 Task: Create a due date automation trigger when advanced on, on the wednesday before a card is due add content with a name not ending with resume at 11:00 AM.
Action: Mouse moved to (1158, 95)
Screenshot: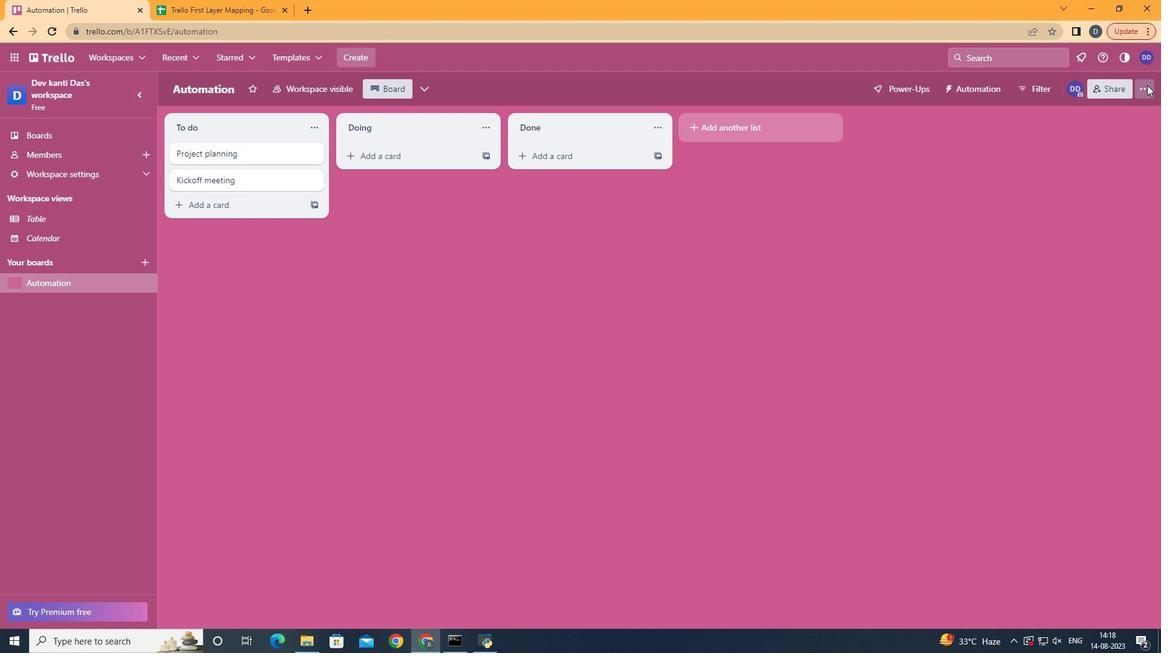 
Action: Mouse pressed left at (1158, 95)
Screenshot: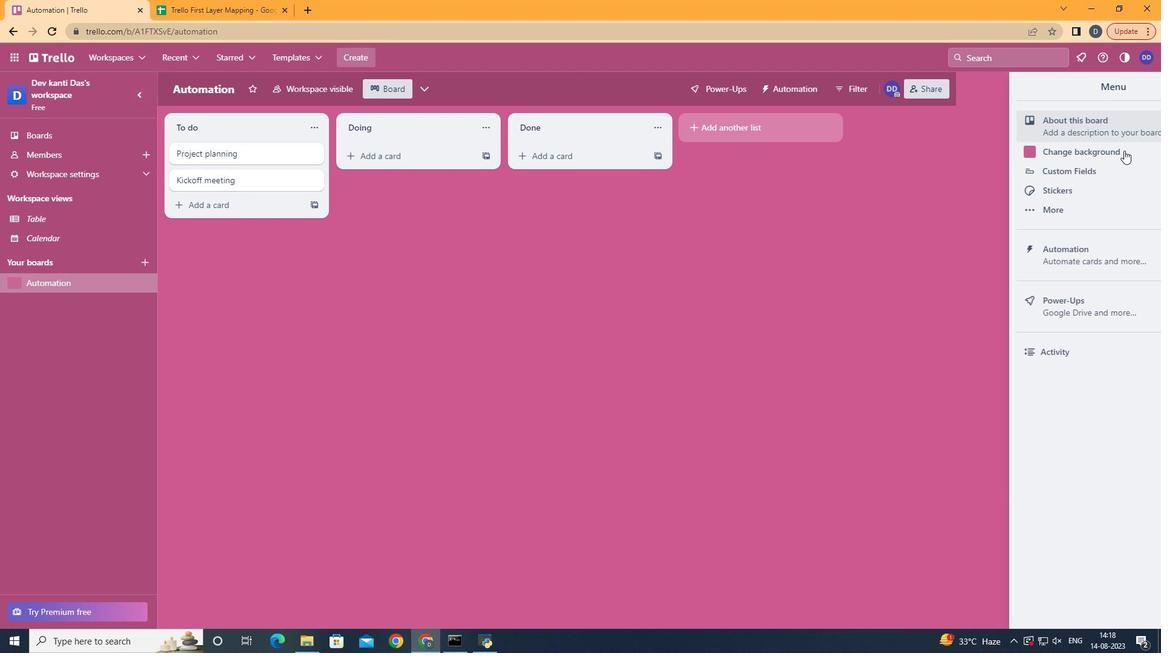 
Action: Mouse moved to (1083, 254)
Screenshot: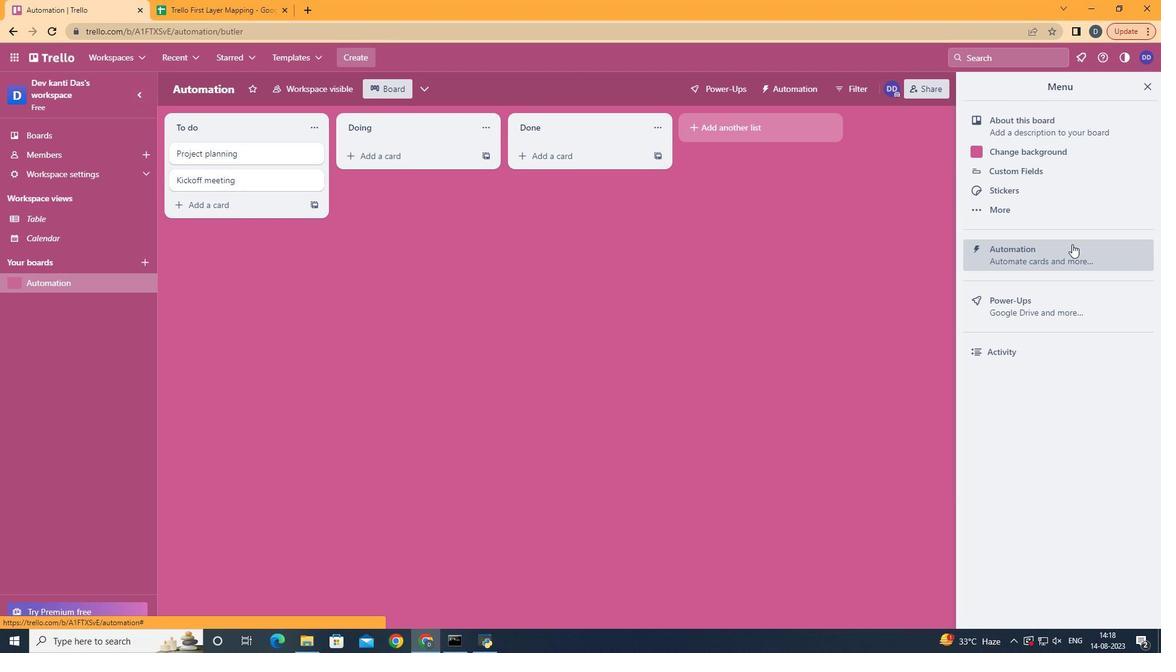 
Action: Mouse pressed left at (1083, 254)
Screenshot: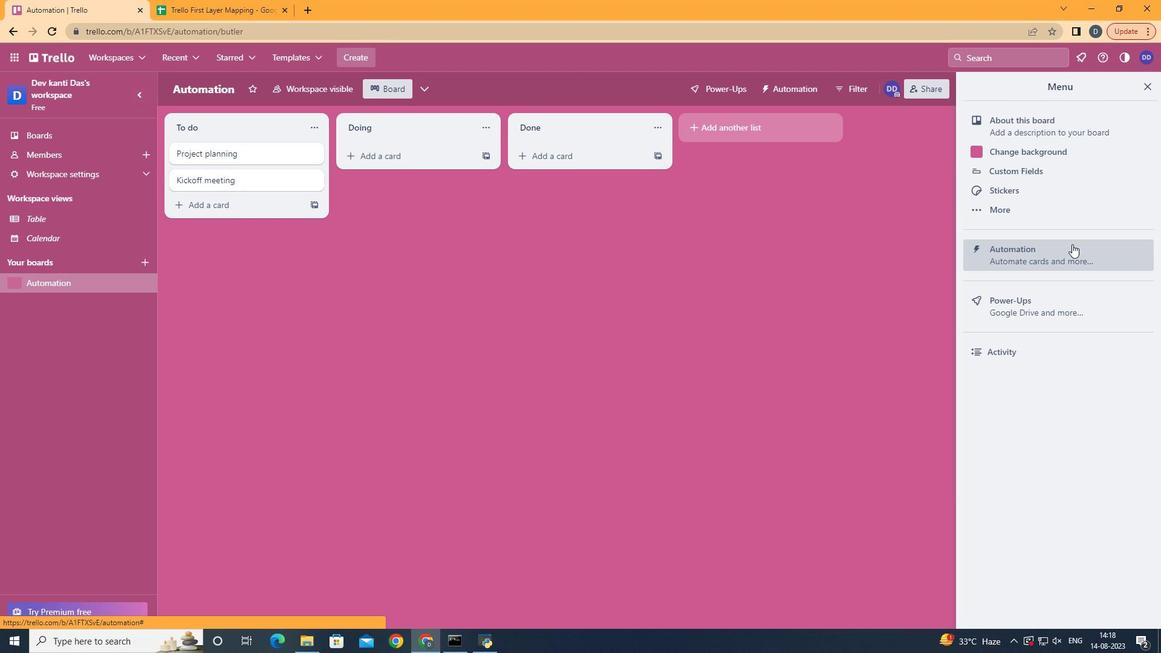 
Action: Mouse moved to (246, 255)
Screenshot: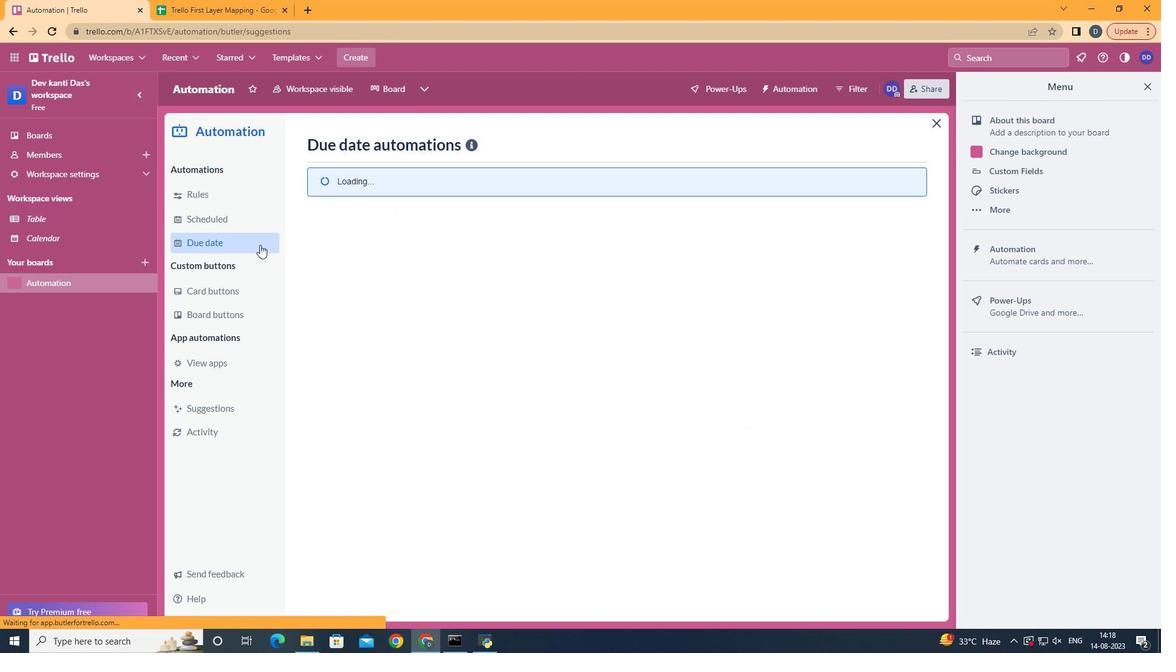
Action: Mouse pressed left at (246, 255)
Screenshot: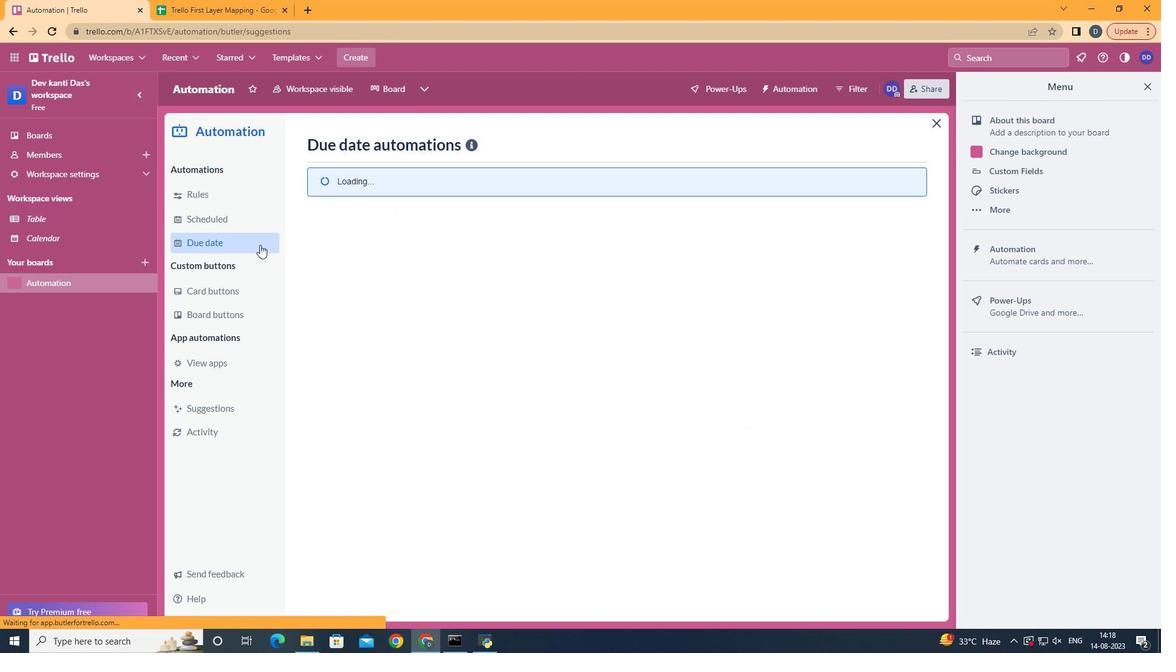 
Action: Mouse moved to (867, 150)
Screenshot: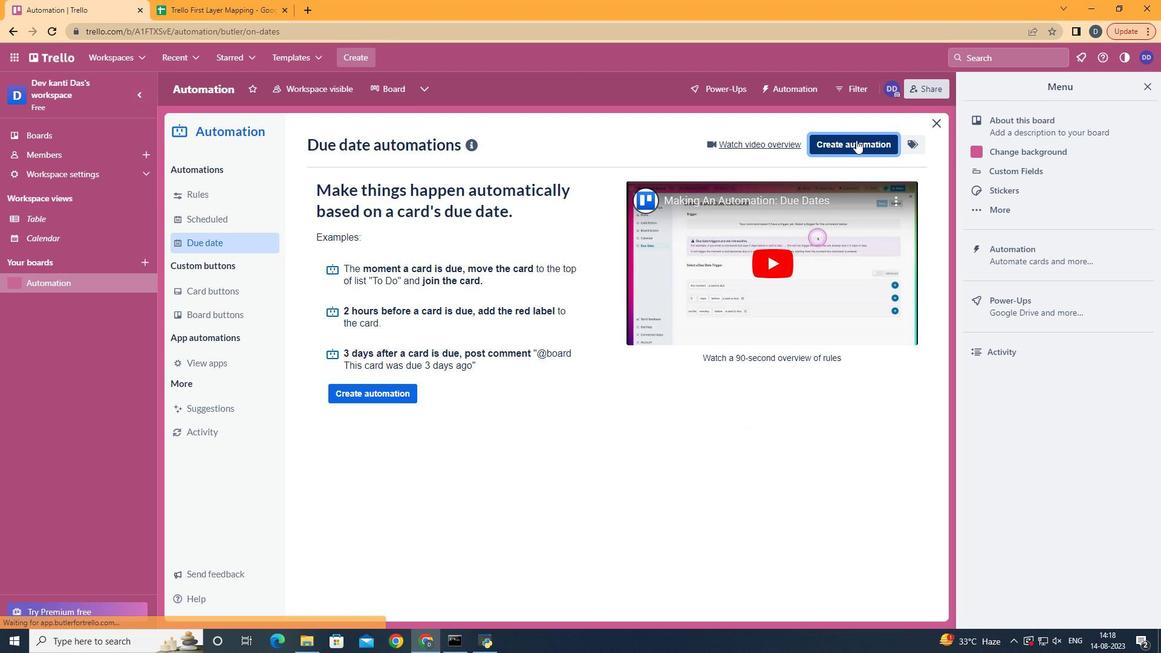 
Action: Mouse pressed left at (867, 150)
Screenshot: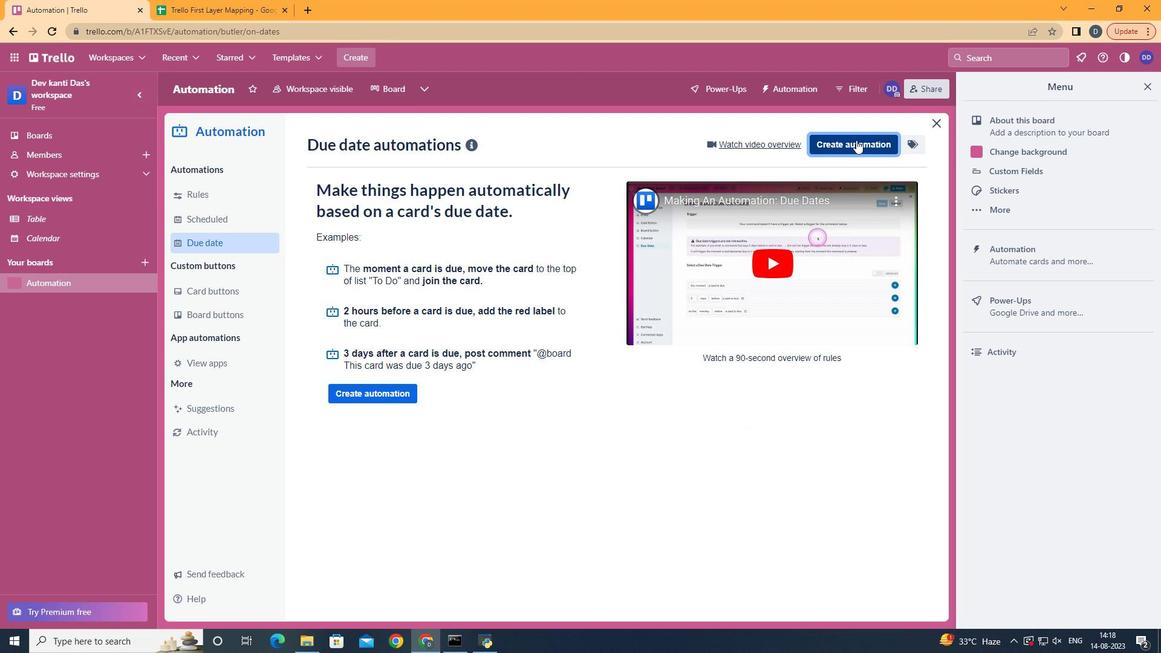 
Action: Mouse moved to (629, 283)
Screenshot: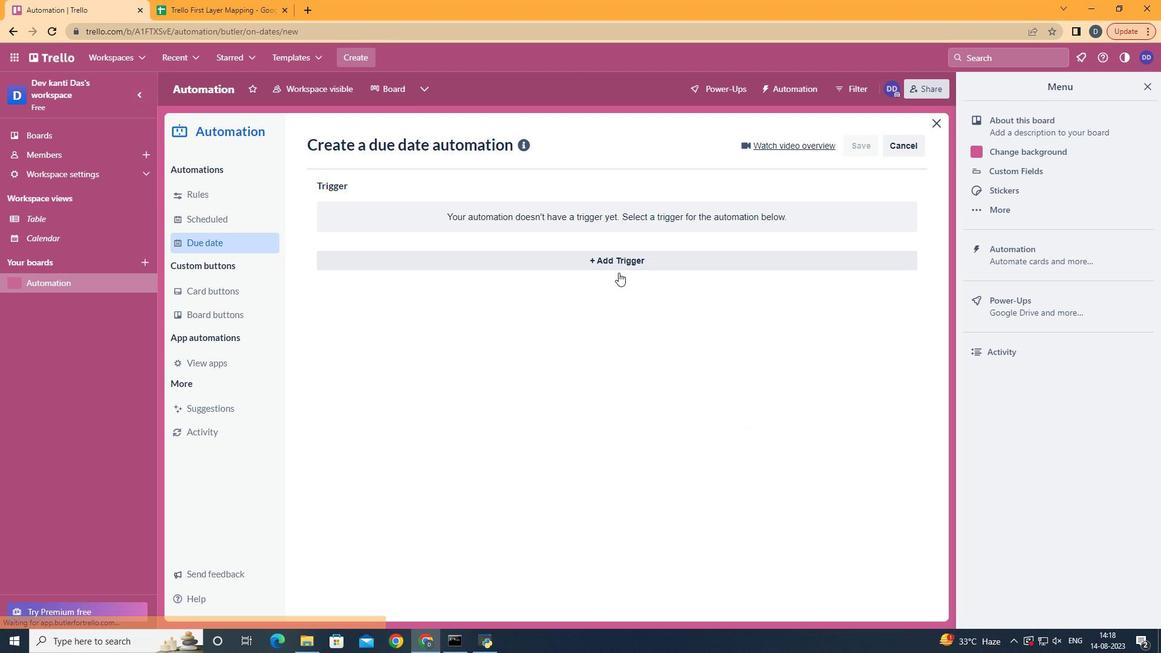 
Action: Mouse pressed left at (629, 283)
Screenshot: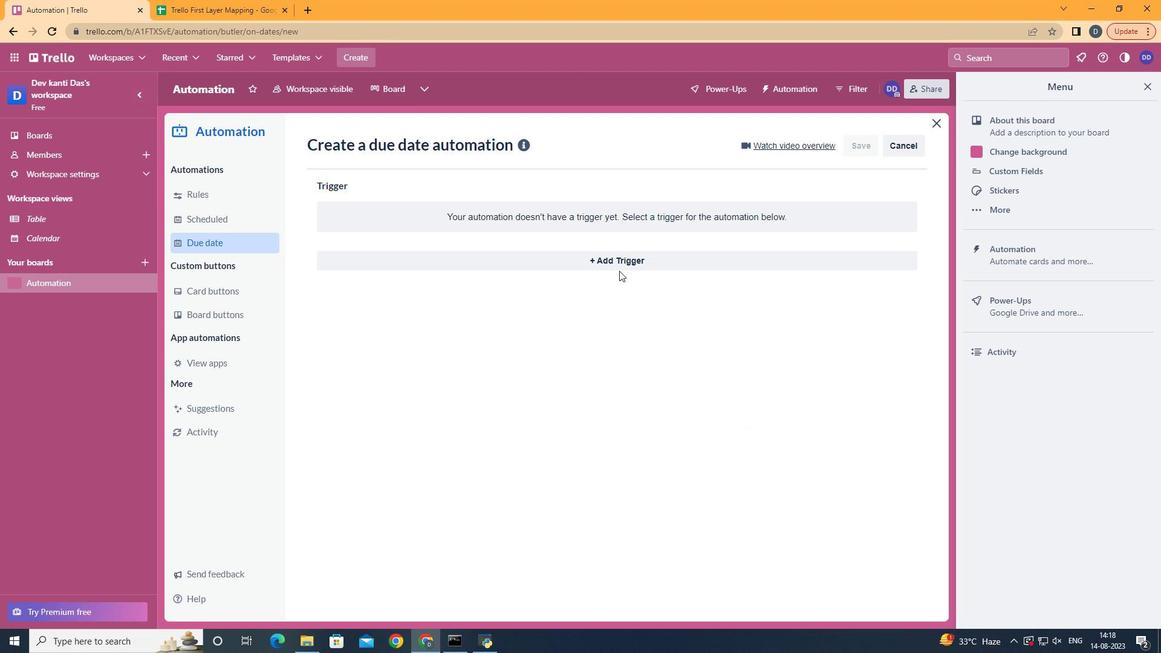 
Action: Mouse moved to (635, 268)
Screenshot: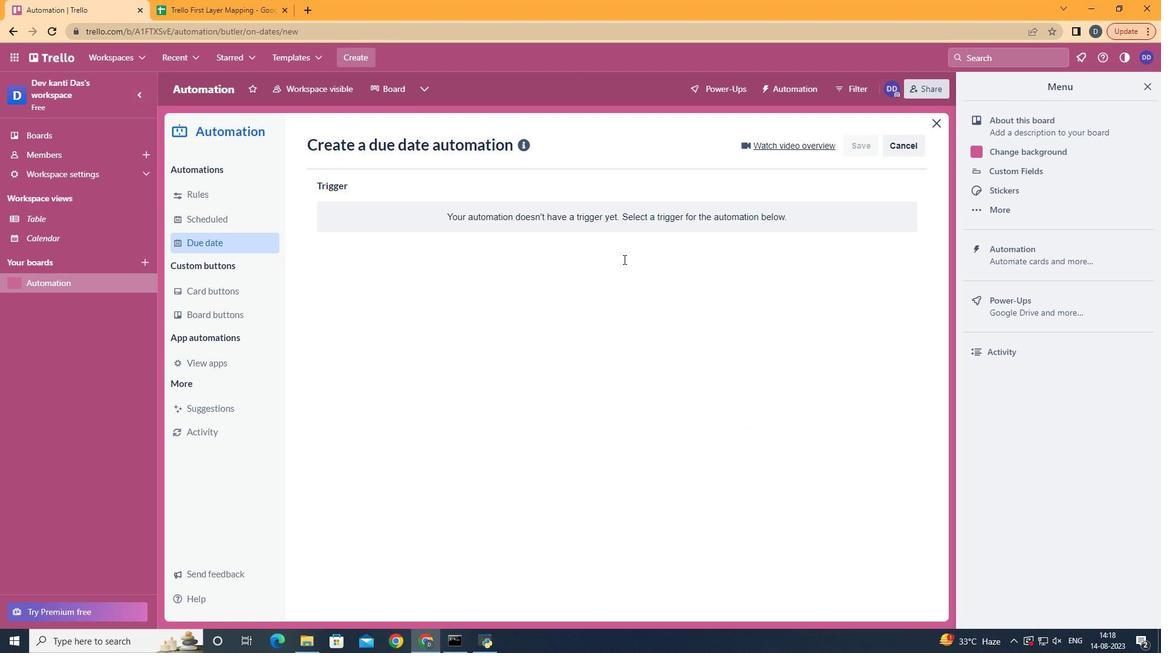 
Action: Mouse pressed left at (635, 268)
Screenshot: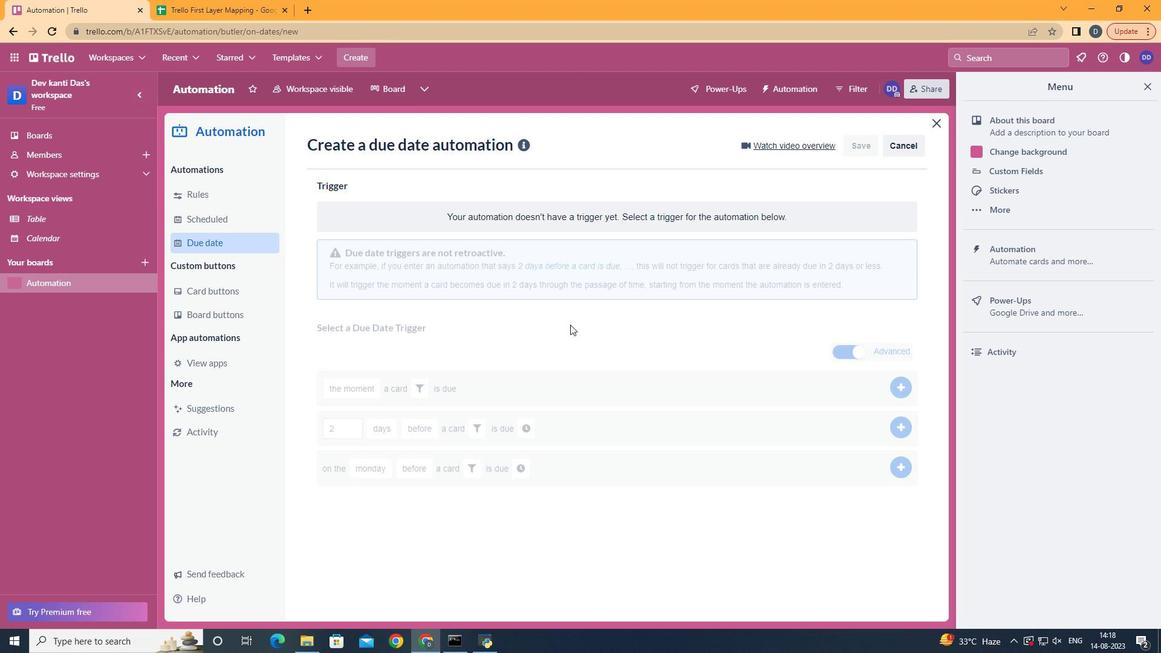 
Action: Mouse moved to (415, 372)
Screenshot: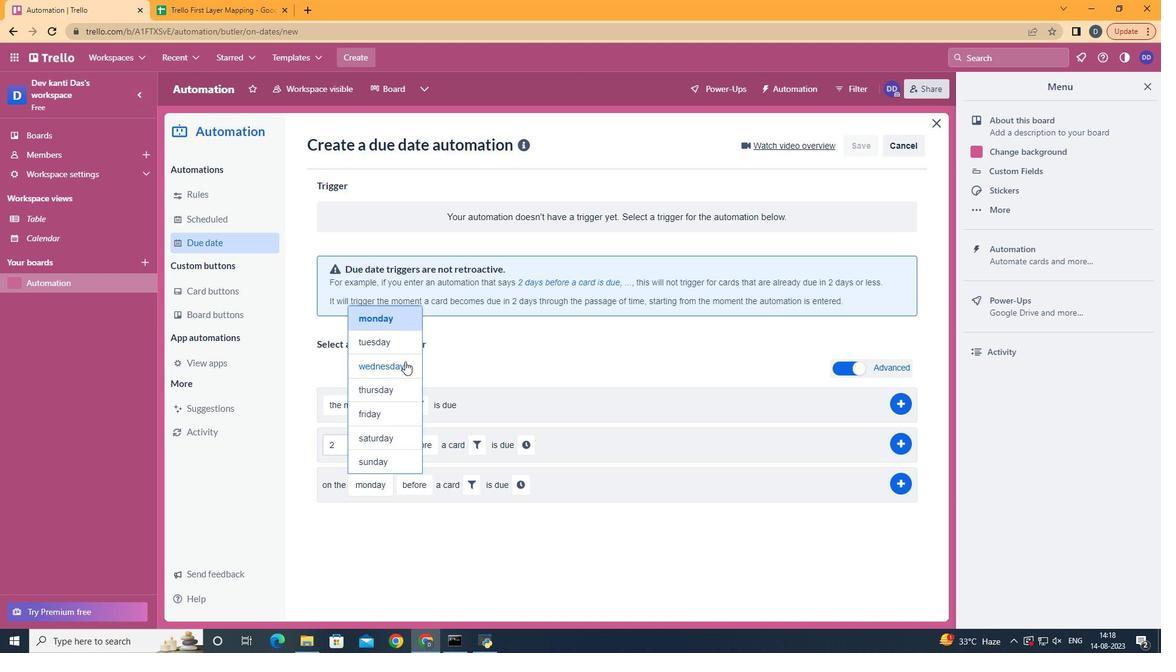 
Action: Mouse pressed left at (415, 372)
Screenshot: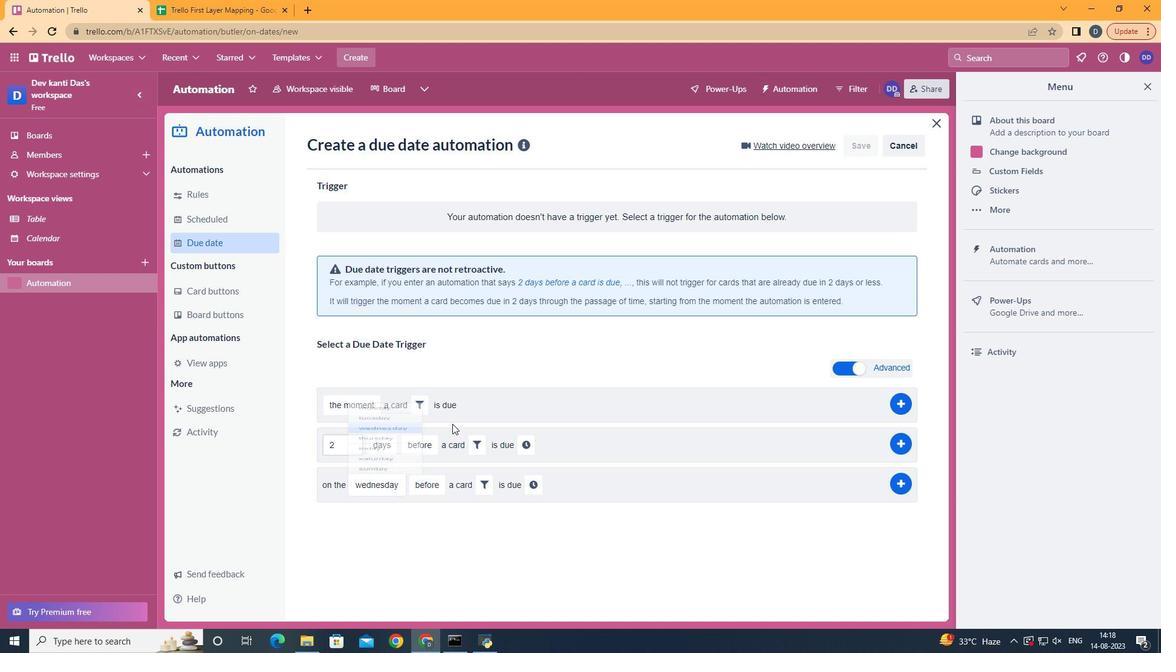 
Action: Mouse moved to (496, 504)
Screenshot: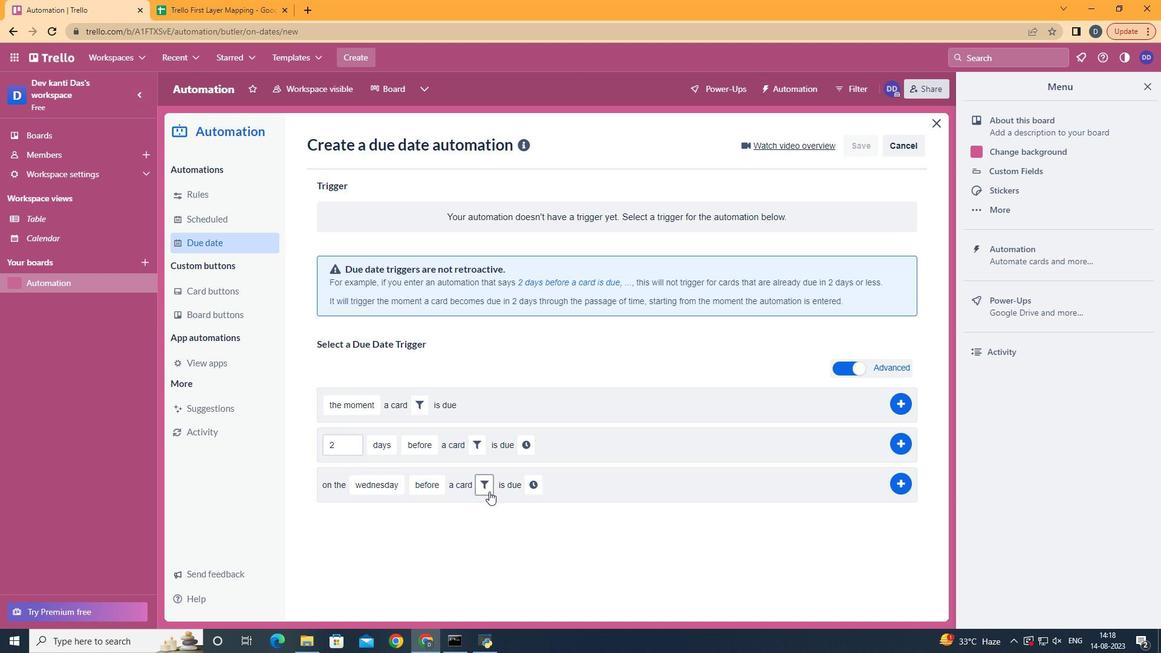 
Action: Mouse pressed left at (496, 504)
Screenshot: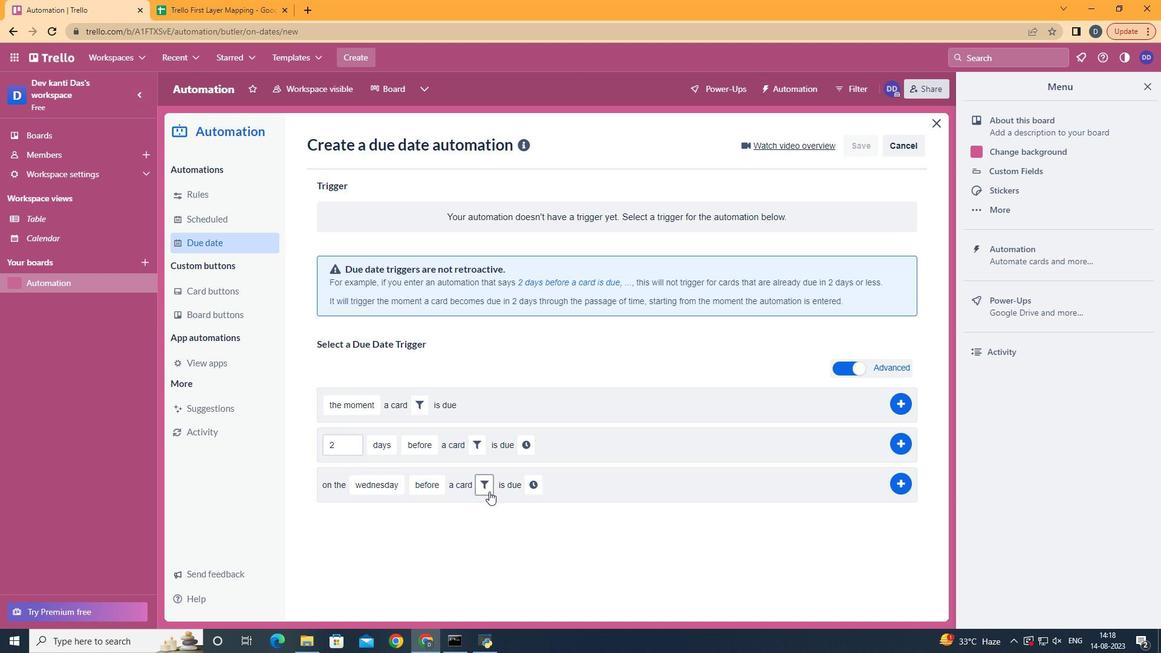 
Action: Mouse moved to (641, 530)
Screenshot: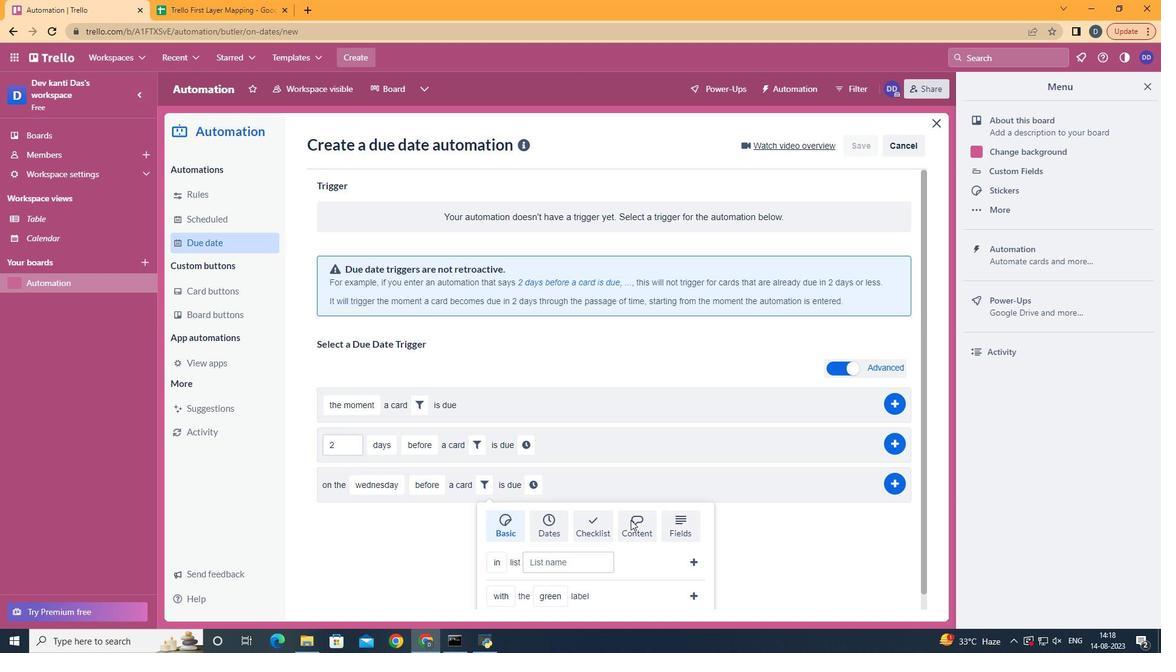 
Action: Mouse pressed left at (641, 530)
Screenshot: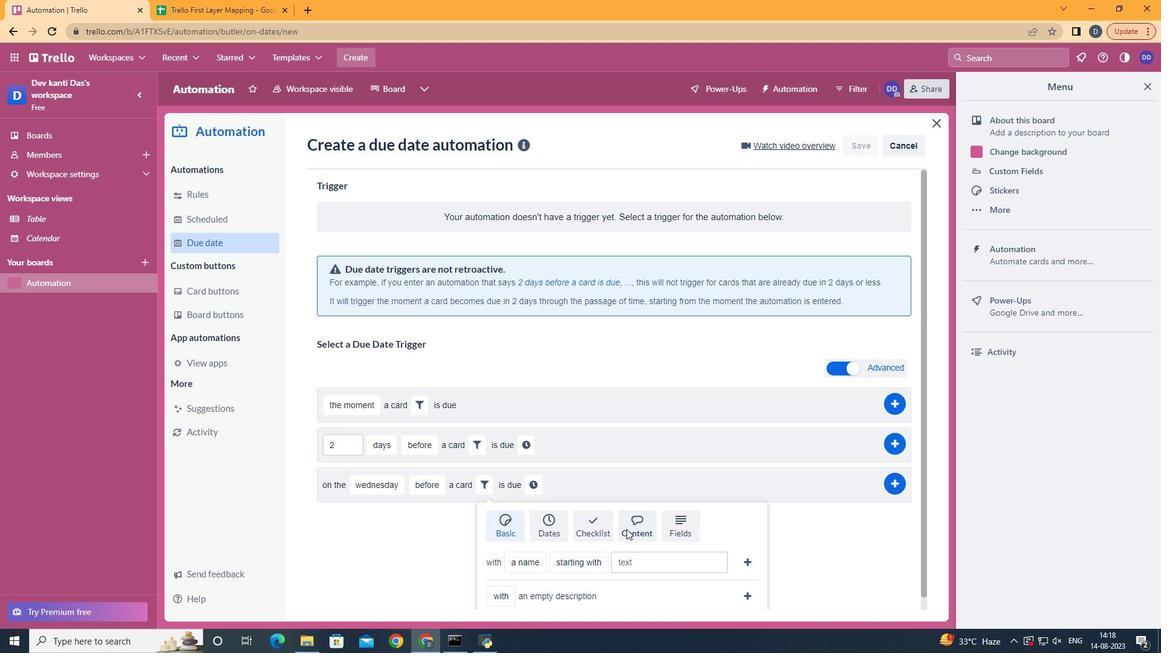 
Action: Mouse moved to (619, 530)
Screenshot: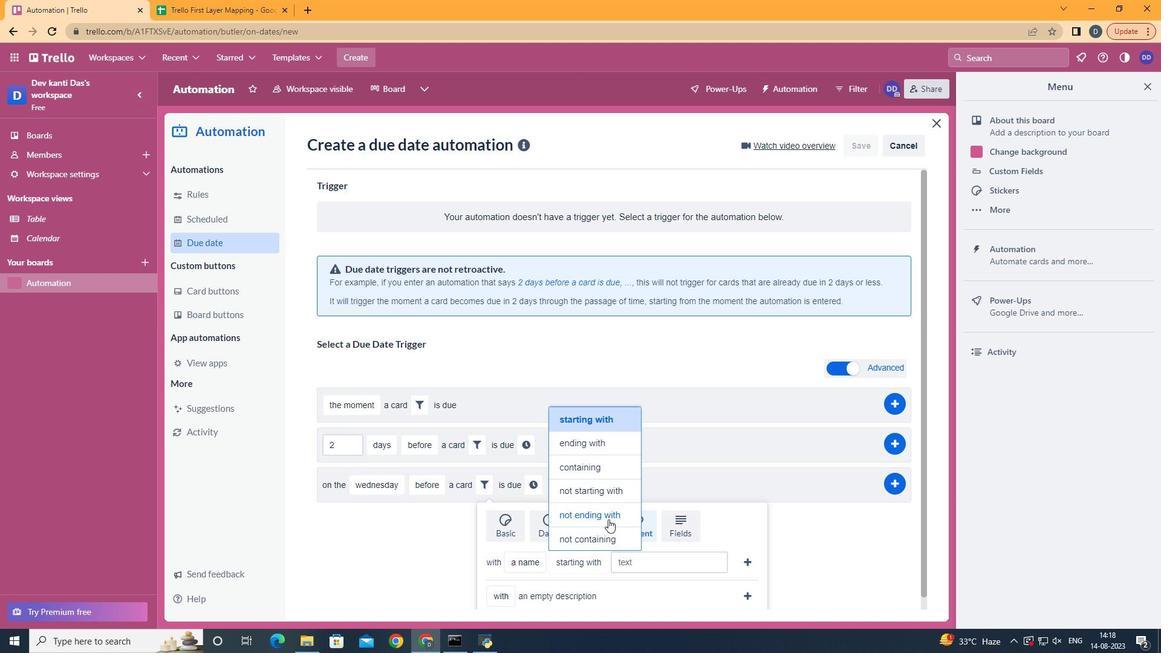 
Action: Mouse pressed left at (619, 530)
Screenshot: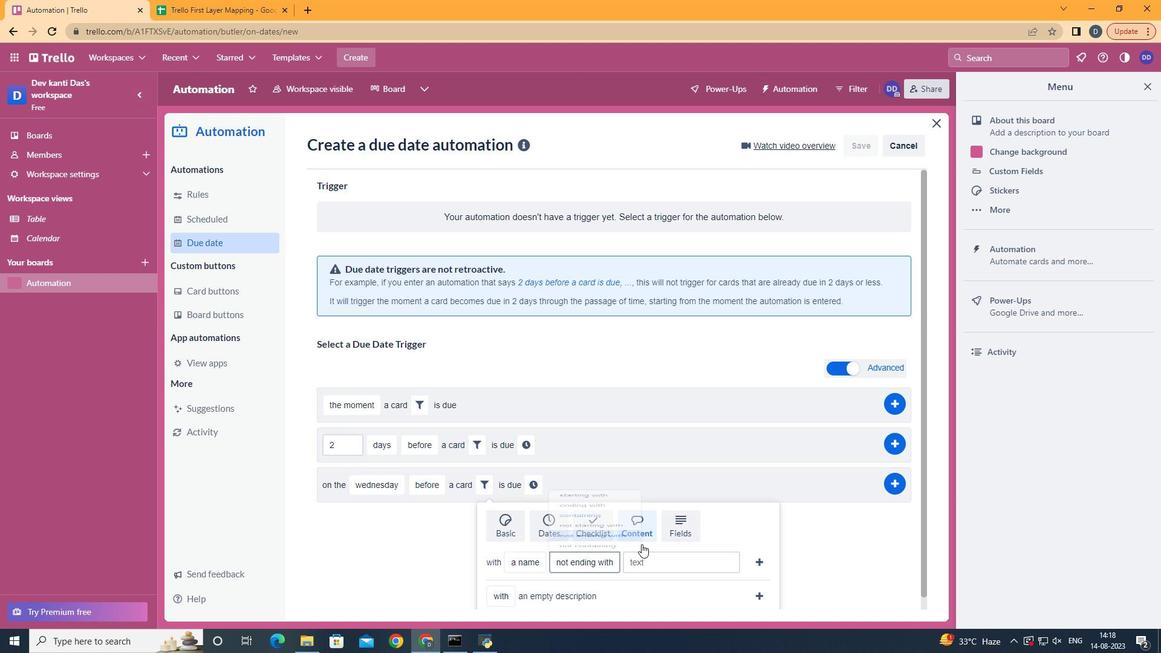 
Action: Mouse moved to (667, 562)
Screenshot: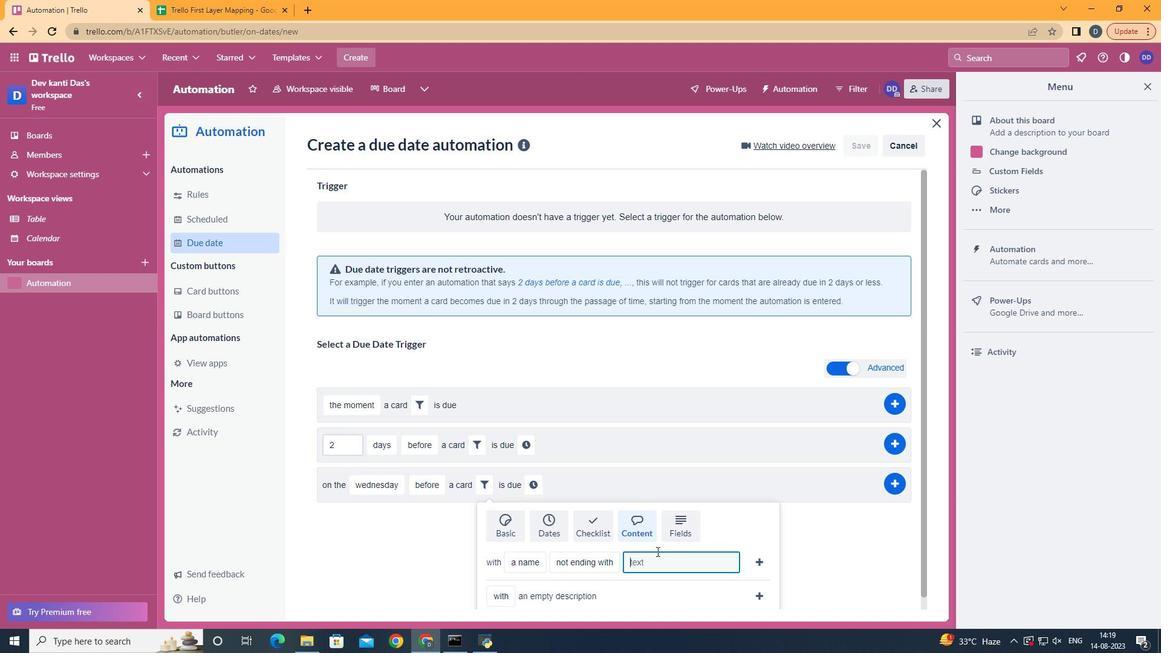
Action: Mouse pressed left at (667, 562)
Screenshot: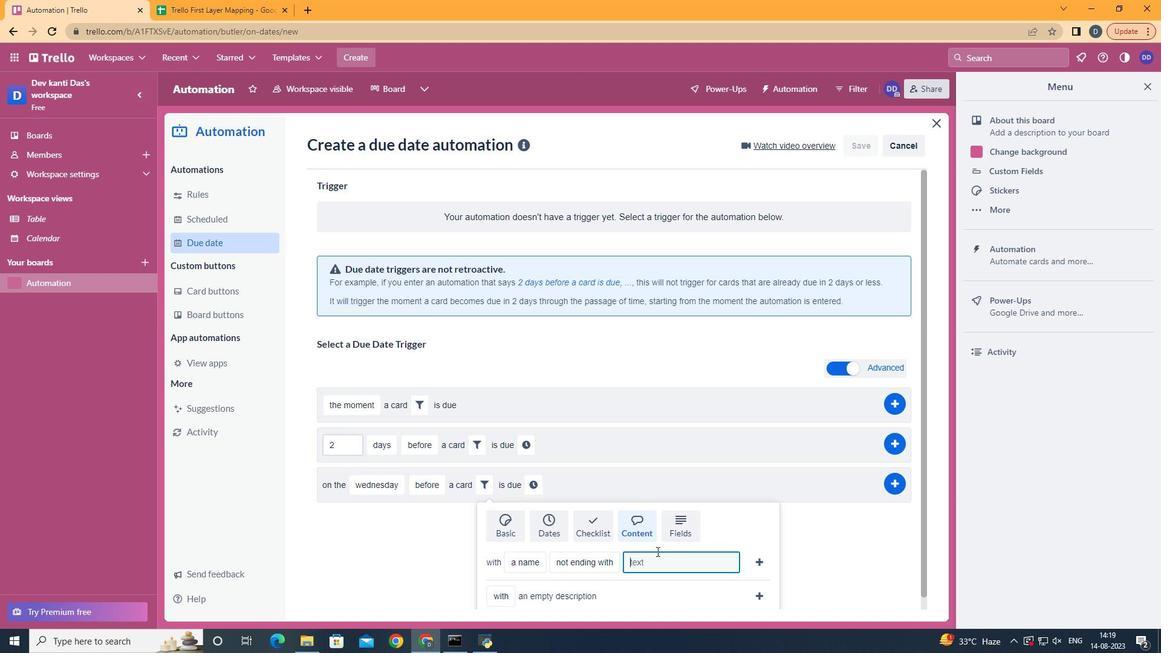 
Action: Key pressed resume
Screenshot: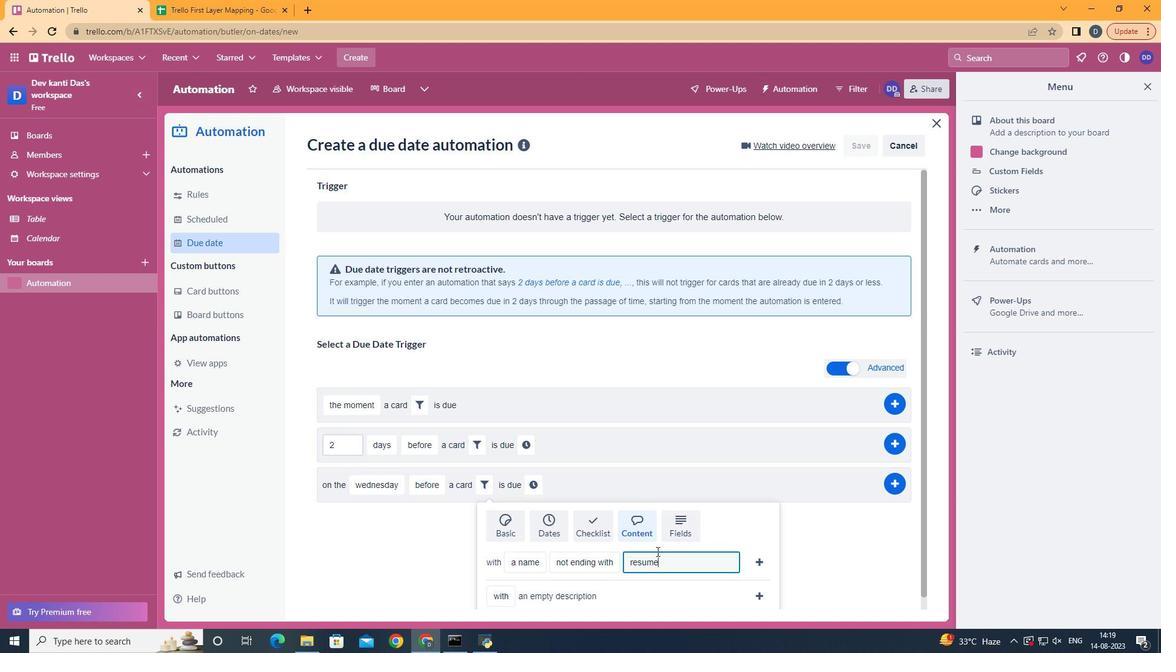 
Action: Mouse moved to (767, 570)
Screenshot: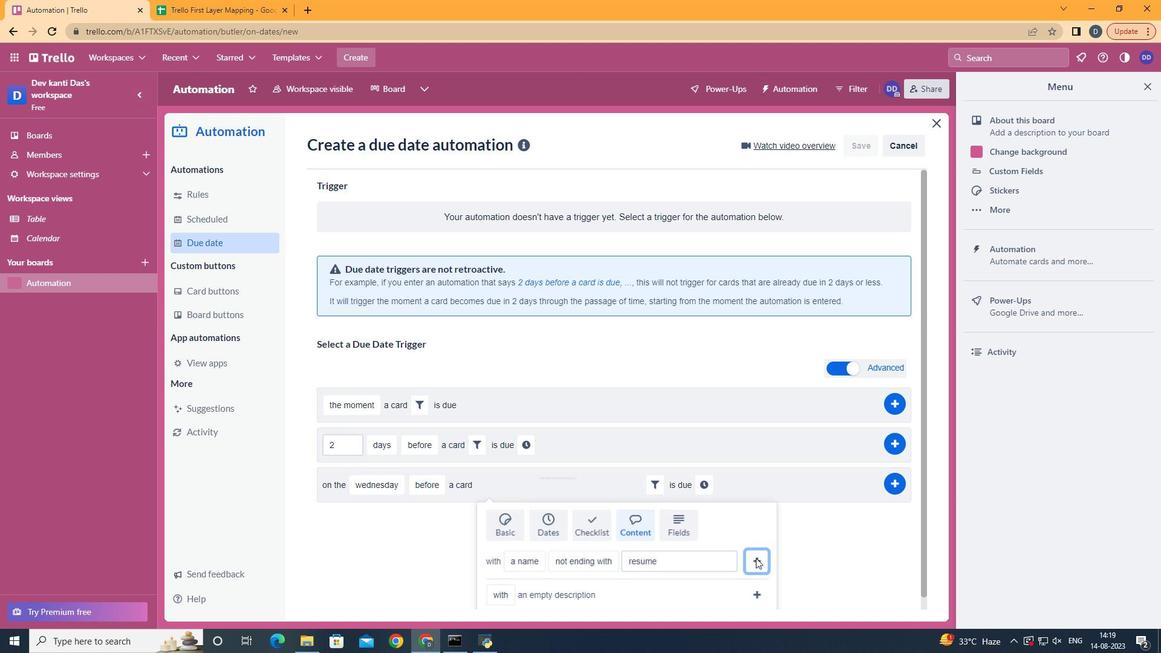 
Action: Mouse pressed left at (767, 570)
Screenshot: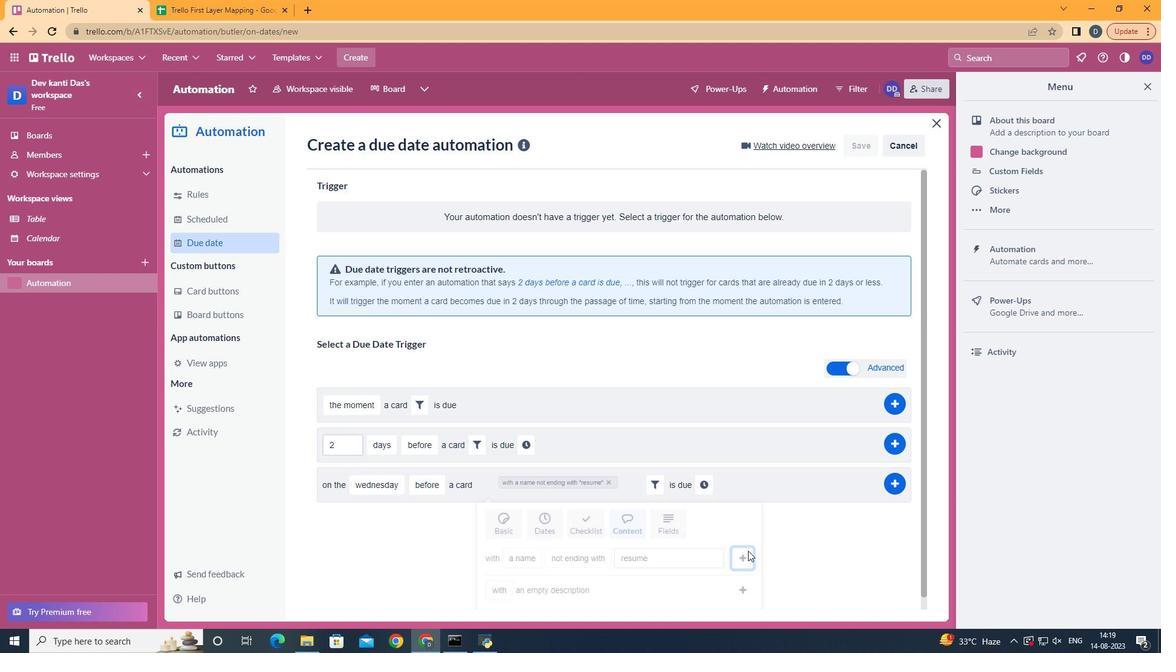 
Action: Mouse moved to (718, 496)
Screenshot: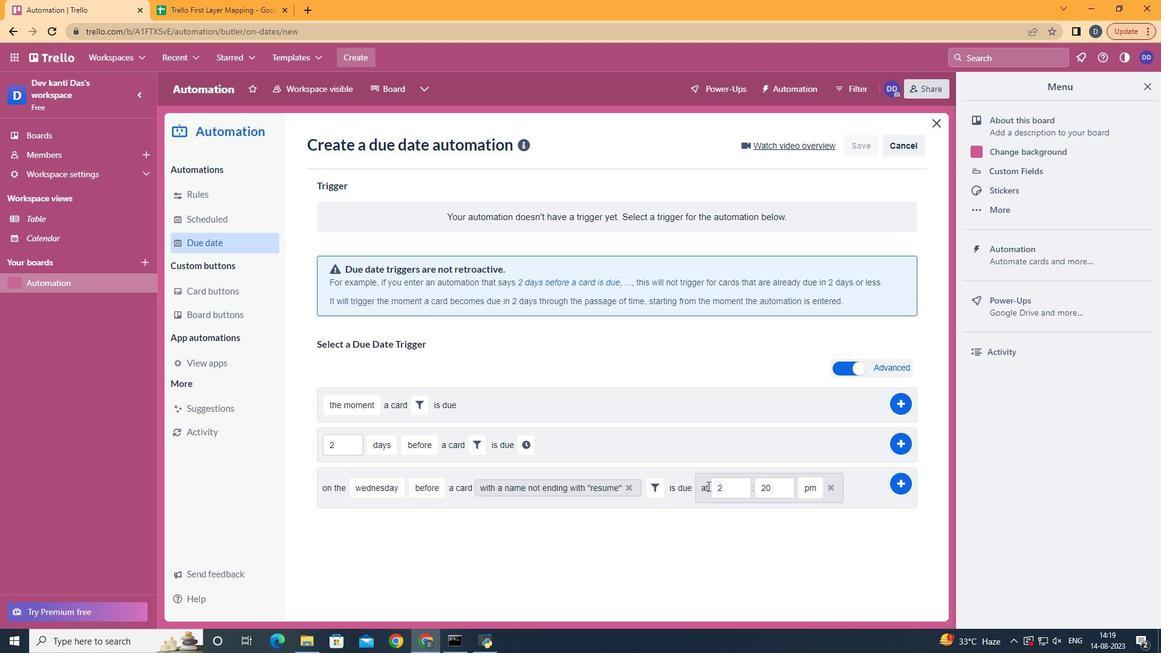 
Action: Mouse pressed left at (718, 496)
Screenshot: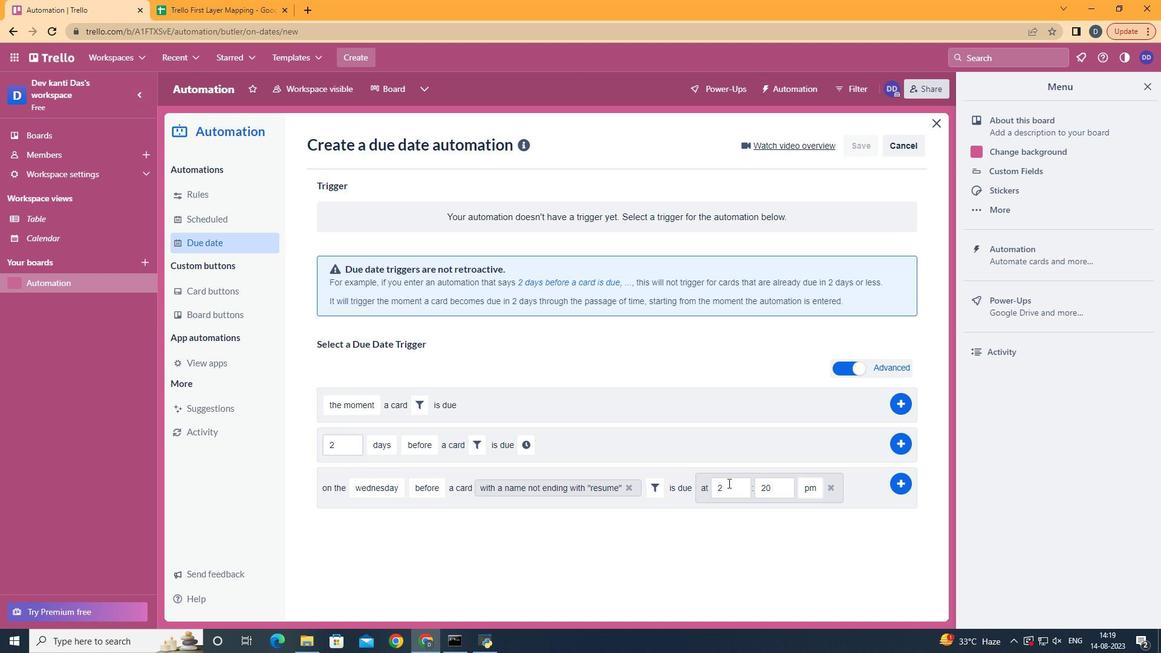 
Action: Mouse moved to (752, 494)
Screenshot: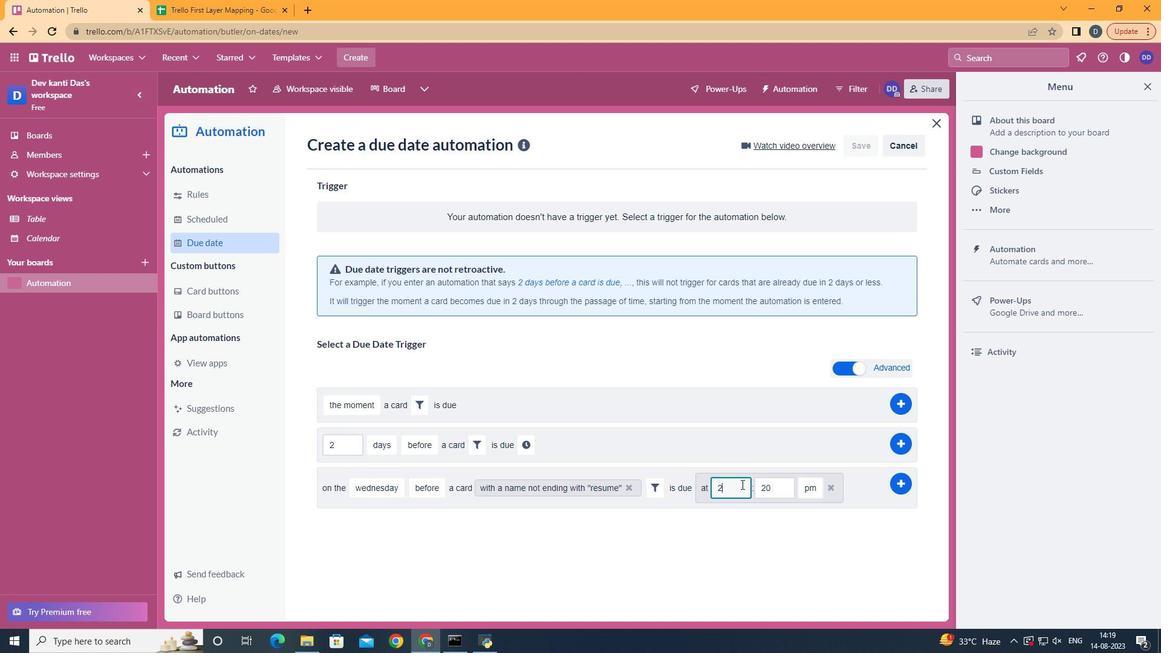 
Action: Mouse pressed left at (752, 494)
Screenshot: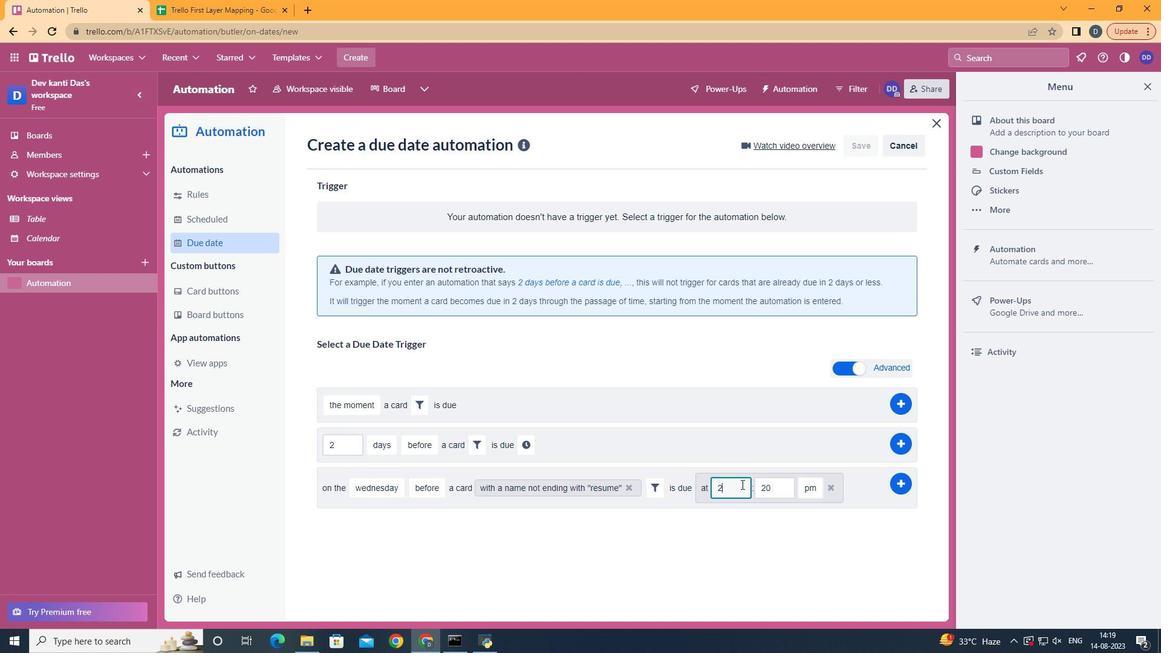 
Action: Key pressed <Key.backspace>11
Screenshot: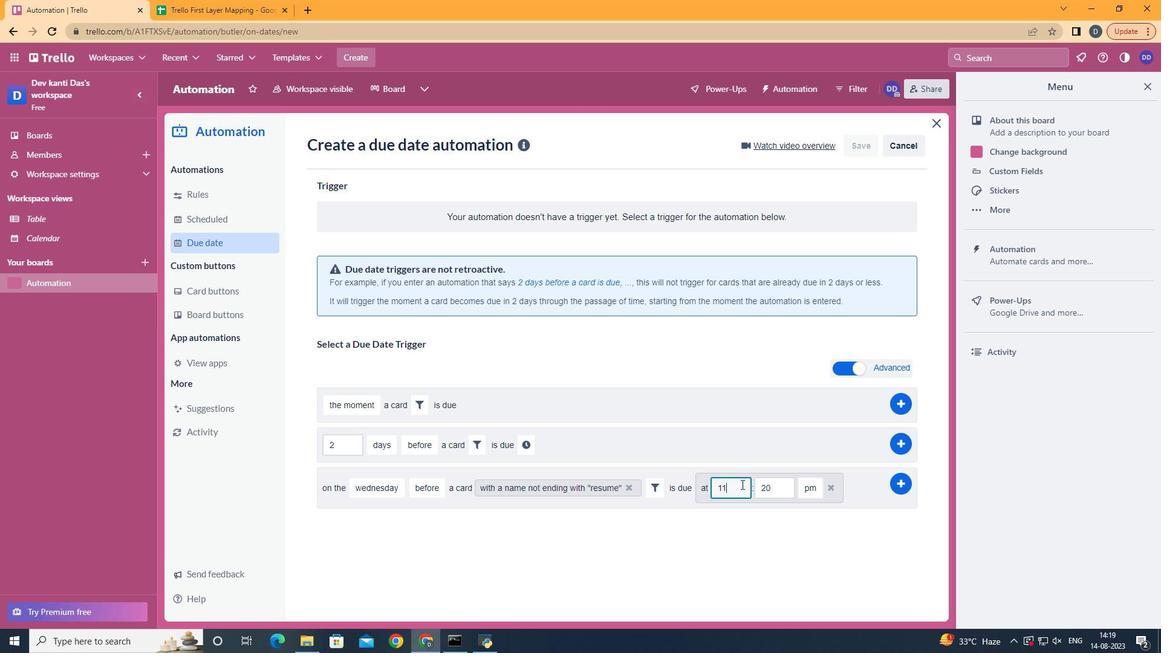 
Action: Mouse moved to (801, 495)
Screenshot: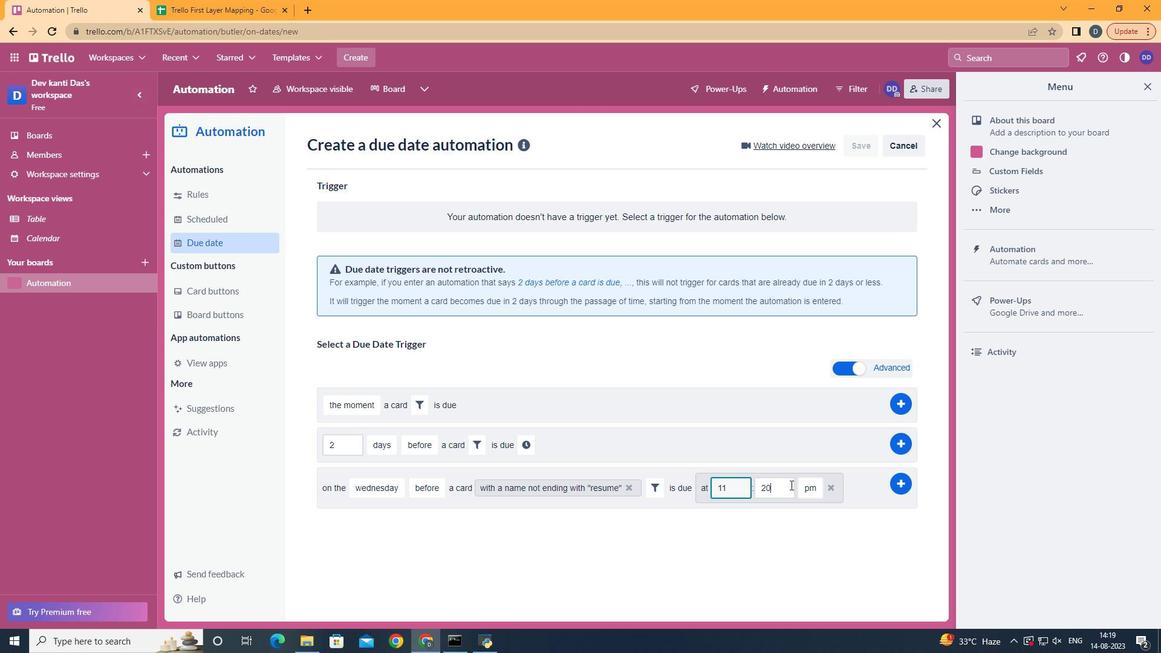 
Action: Mouse pressed left at (801, 495)
Screenshot: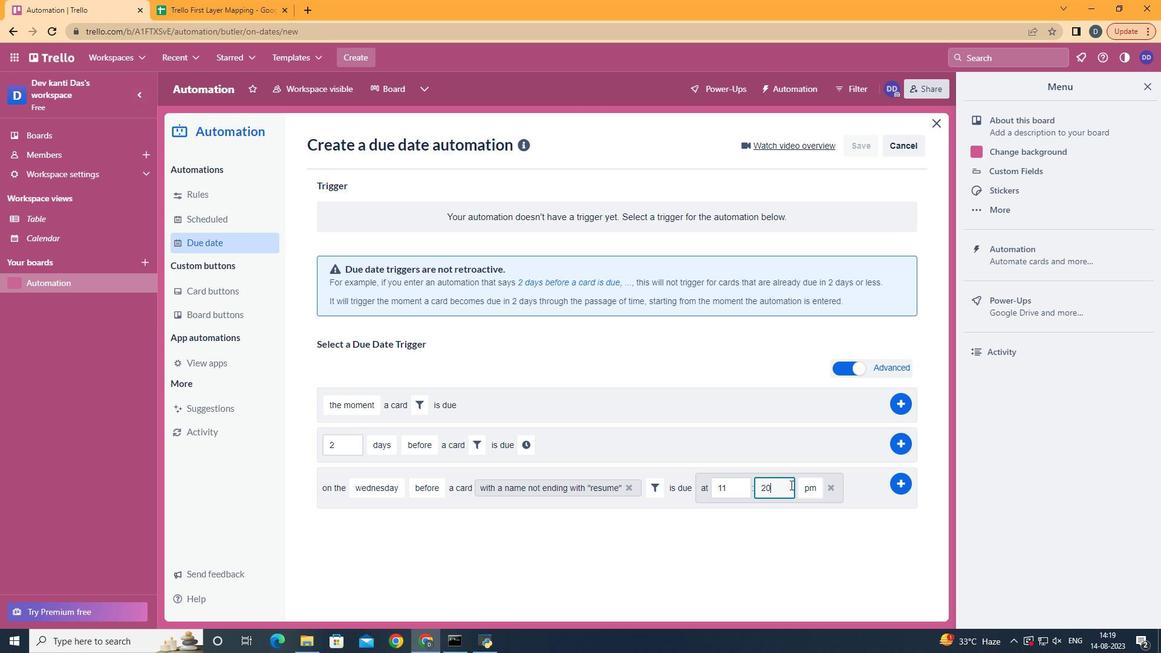 
Action: Key pressed <Key.backspace><Key.backspace>00
Screenshot: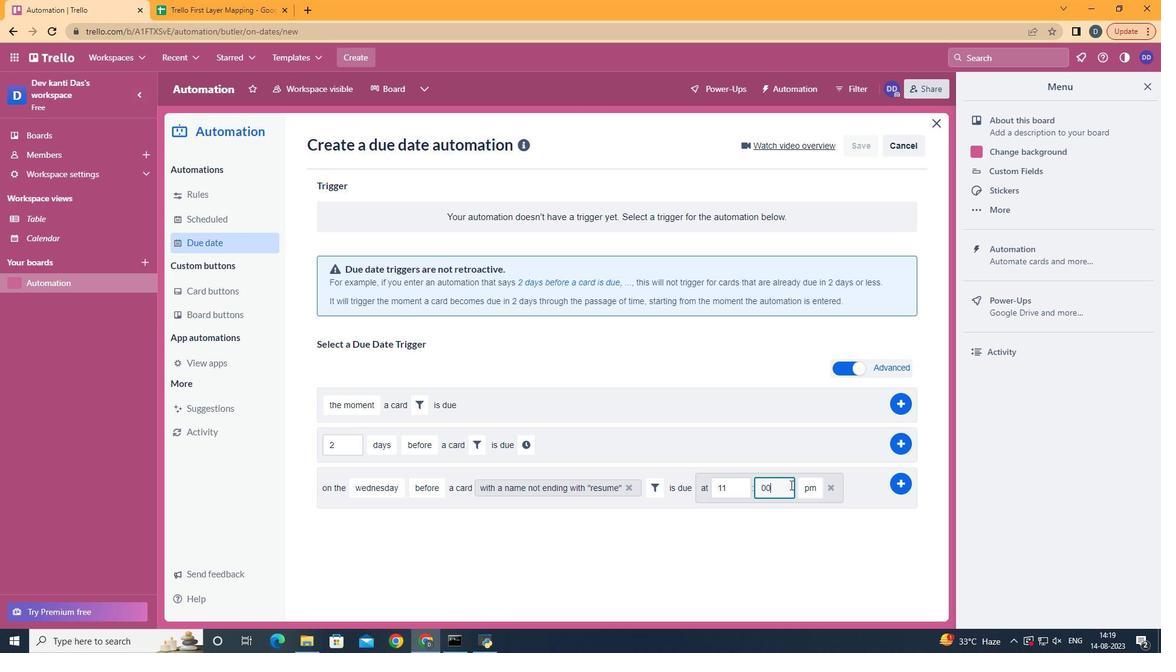 
Action: Mouse moved to (824, 525)
Screenshot: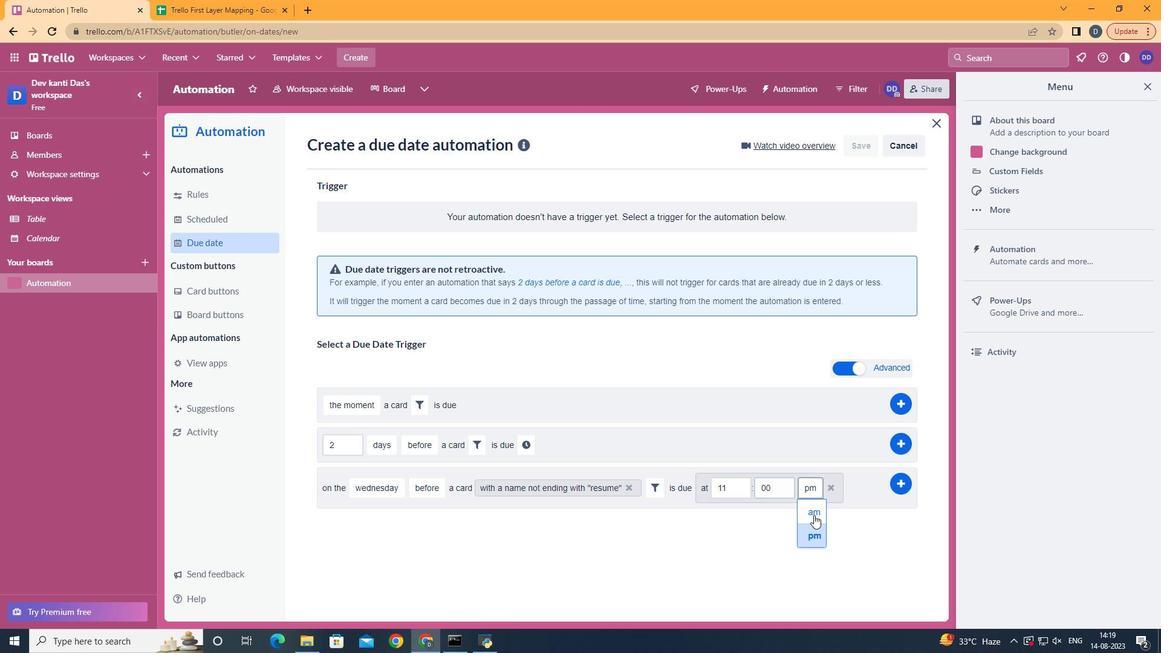 
Action: Mouse pressed left at (824, 525)
Screenshot: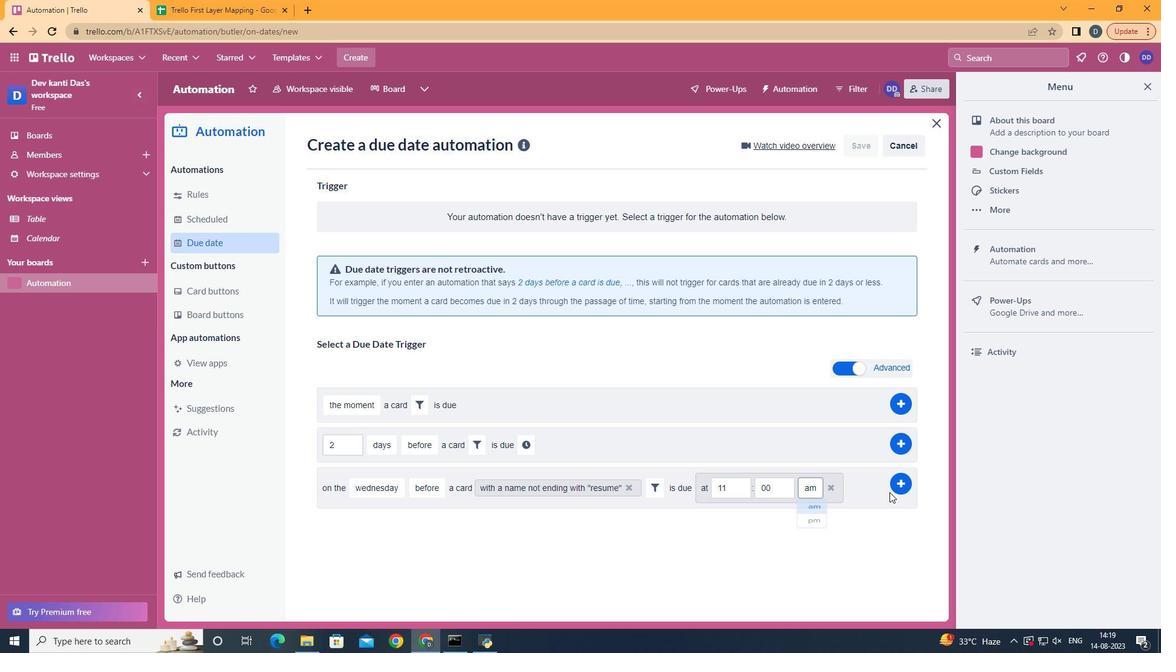 
Action: Mouse moved to (910, 499)
Screenshot: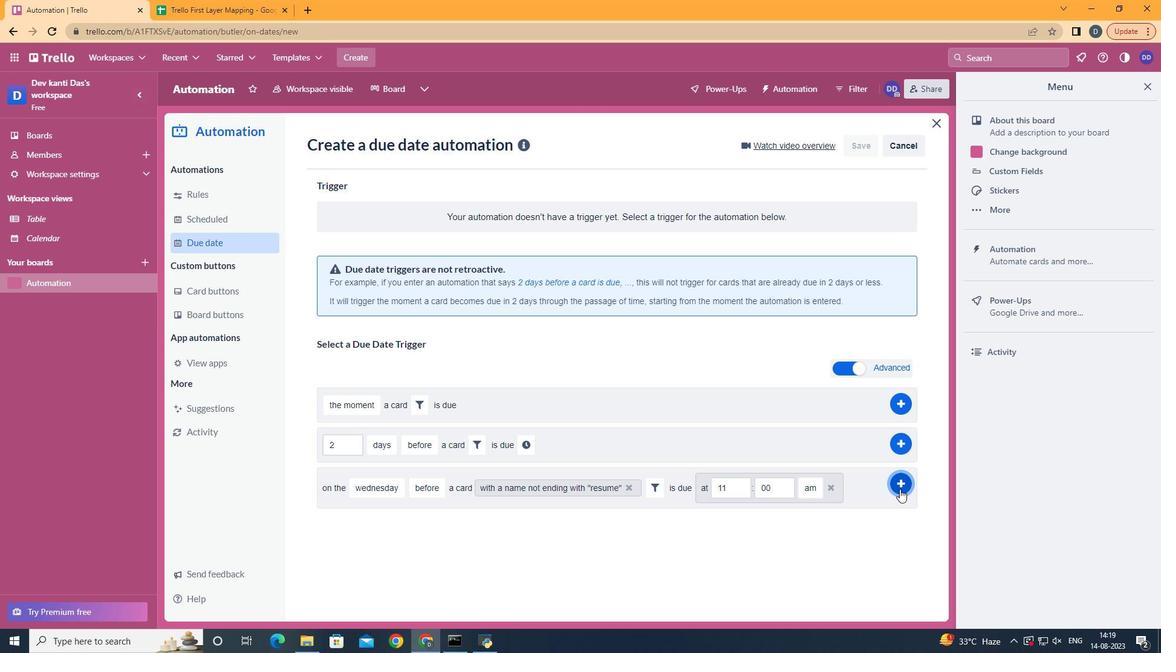 
Action: Mouse pressed left at (910, 499)
Screenshot: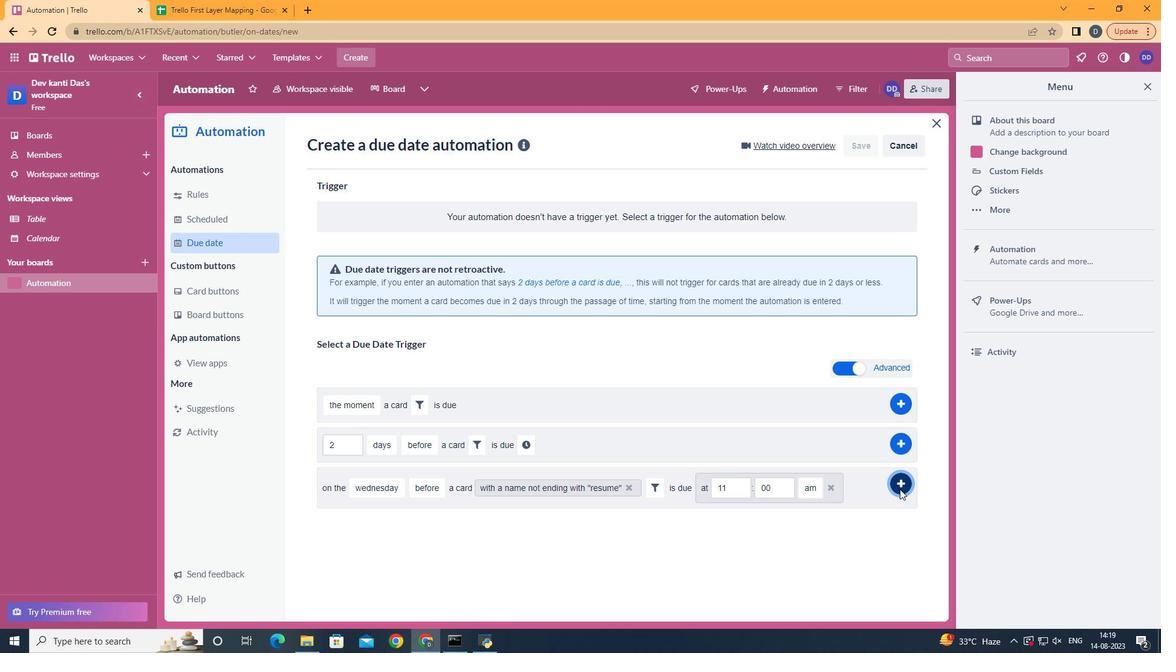 
